 Task: Find round-trip flights from Athens to Istanbul from 10th to 14th July.
Action: Mouse pressed left at (317, 235)
Screenshot: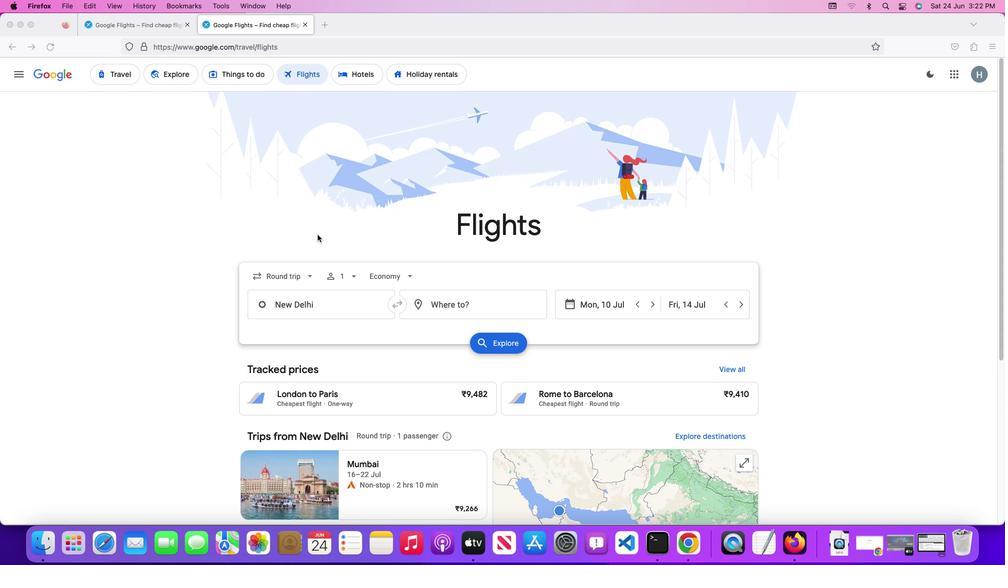 
Action: Mouse moved to (310, 276)
Screenshot: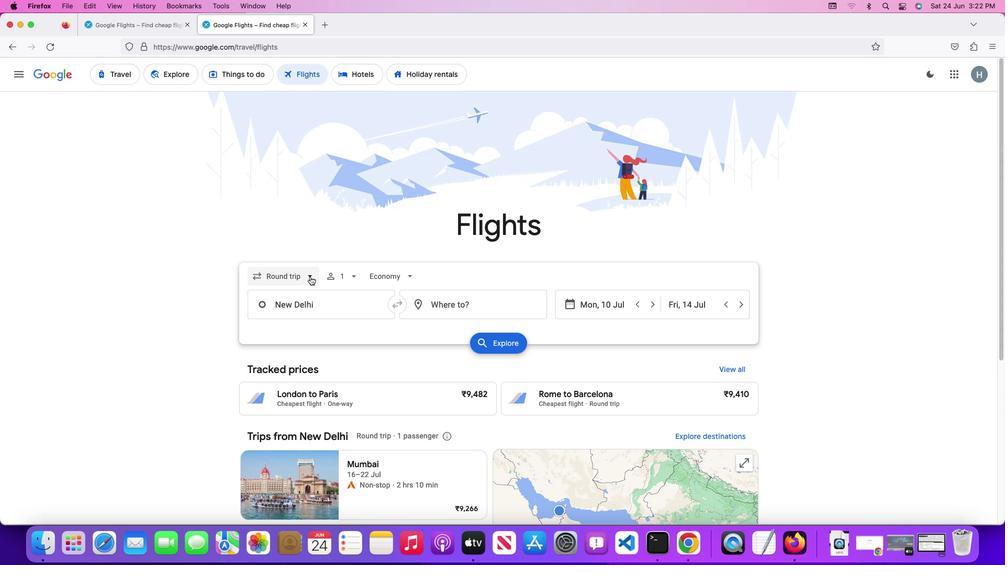 
Action: Mouse pressed left at (310, 276)
Screenshot: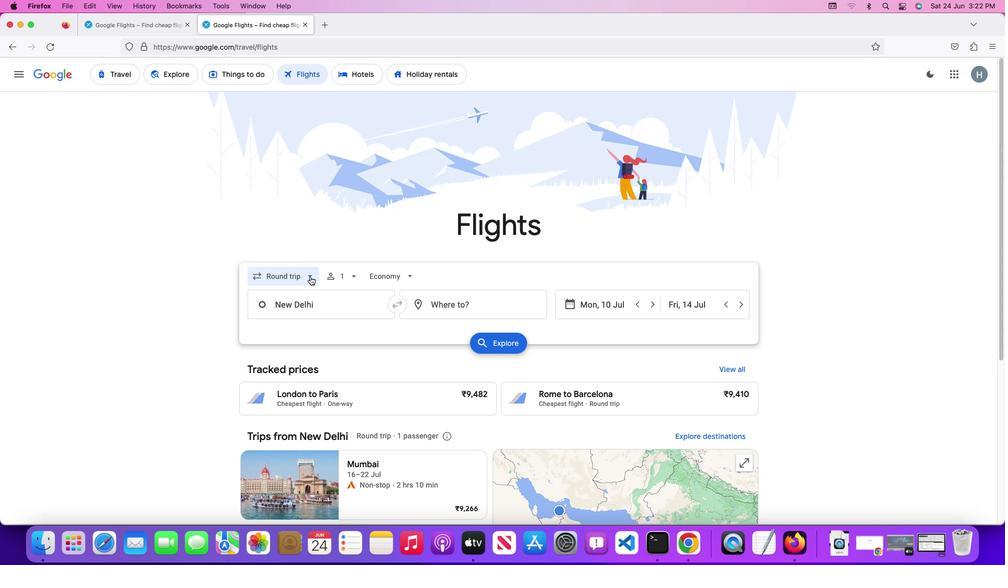 
Action: Mouse moved to (302, 301)
Screenshot: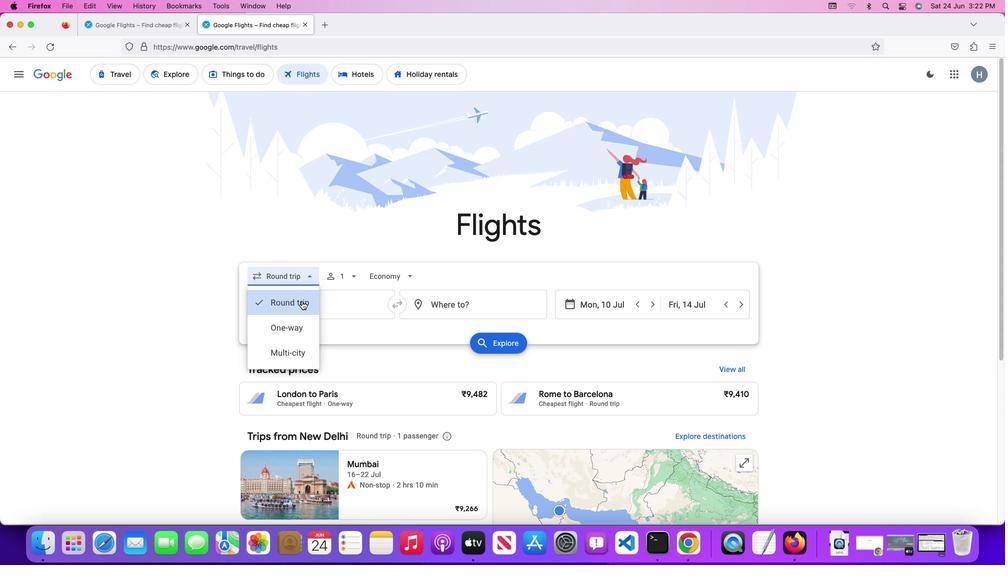 
Action: Mouse pressed left at (302, 301)
Screenshot: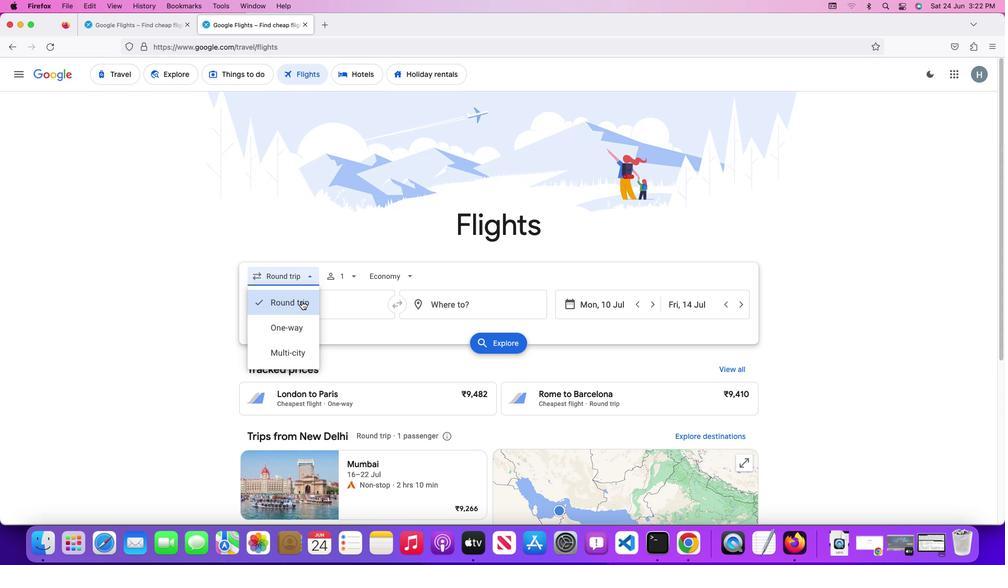 
Action: Mouse moved to (330, 304)
Screenshot: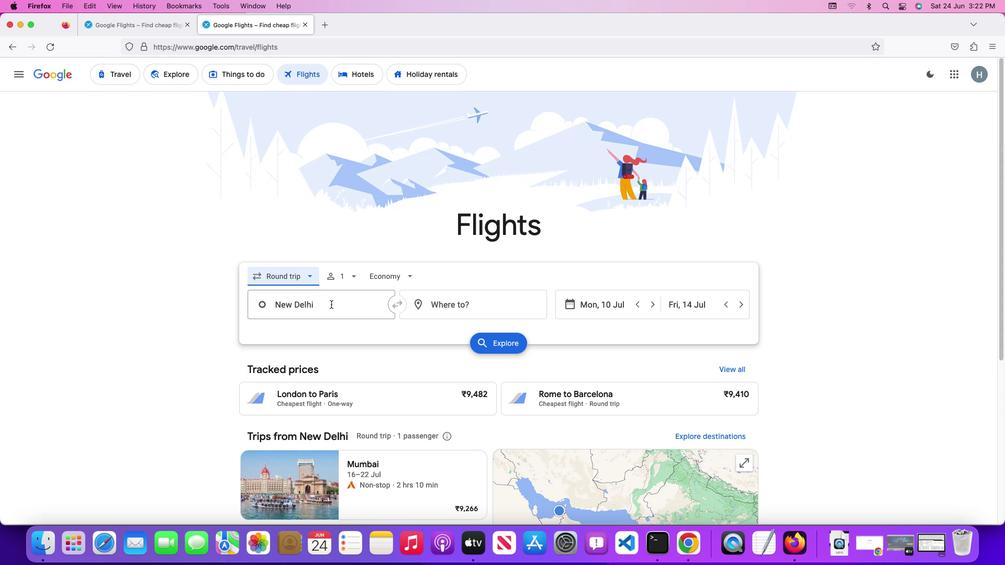 
Action: Mouse pressed left at (330, 304)
Screenshot: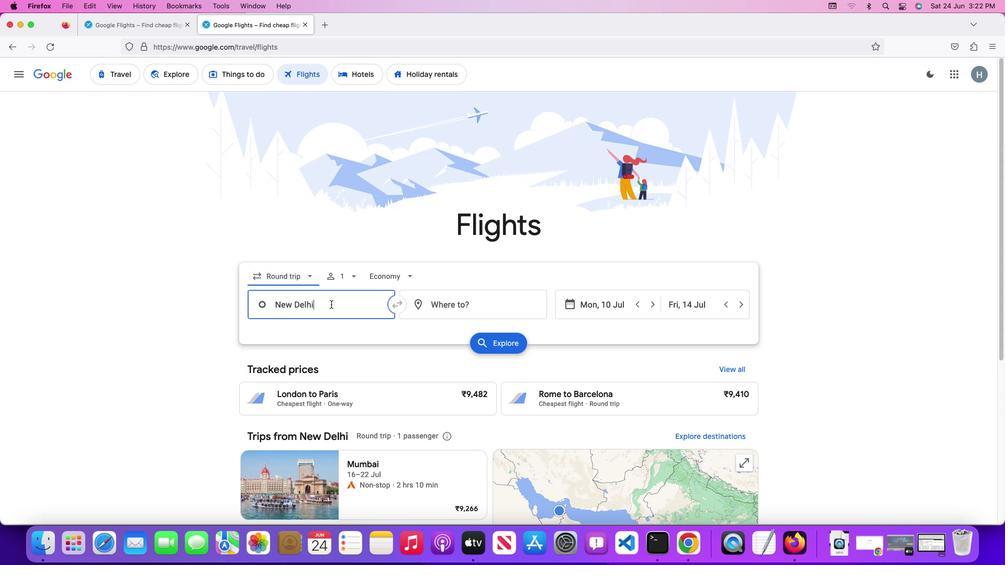 
Action: Mouse moved to (330, 303)
Screenshot: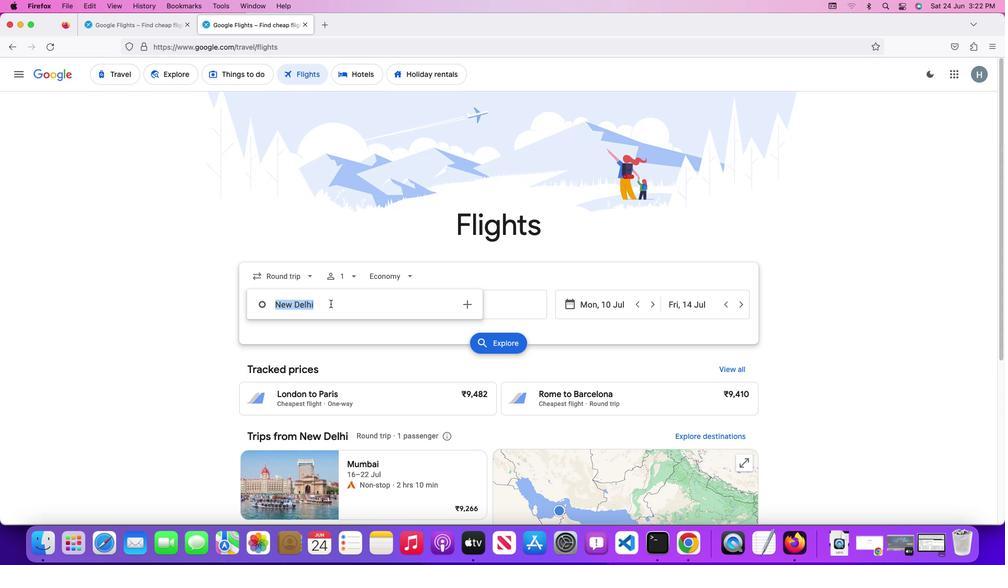 
Action: Key pressed Key.backspace'A''T''H'Key.enter
Screenshot: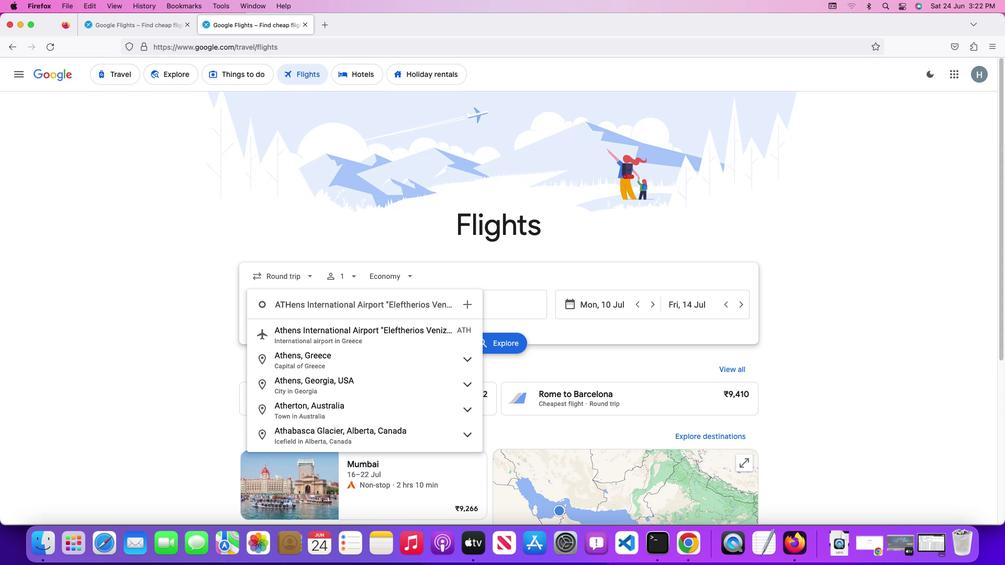 
Action: Mouse moved to (452, 313)
Screenshot: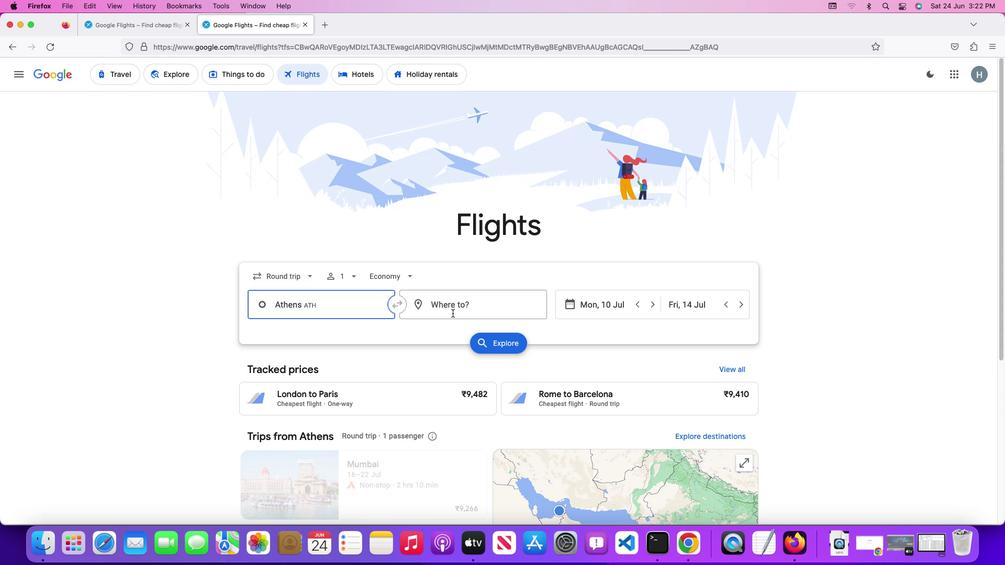 
Action: Mouse pressed left at (452, 313)
Screenshot: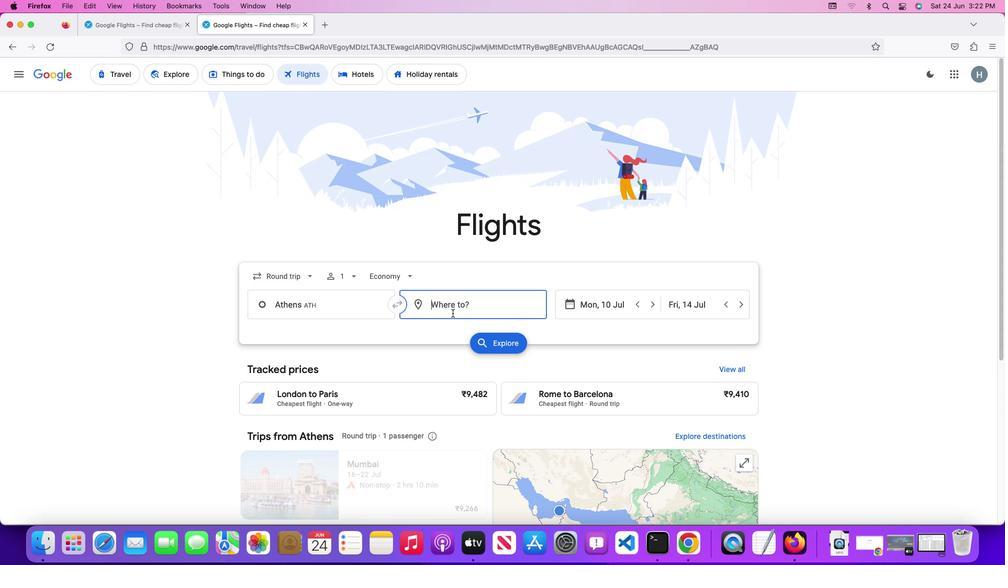 
Action: Key pressed 'I''S''T'
Screenshot: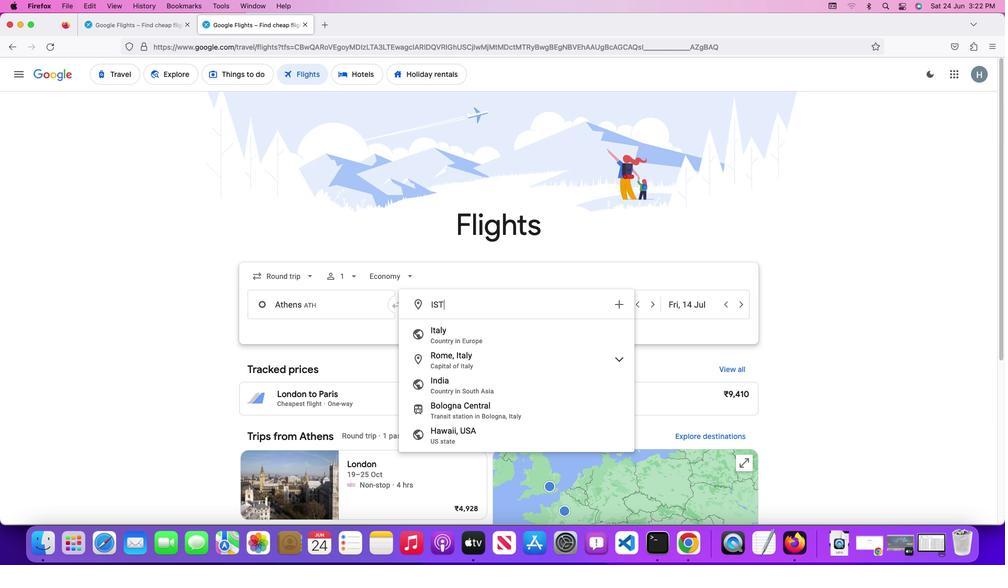 
Action: Mouse moved to (452, 313)
Screenshot: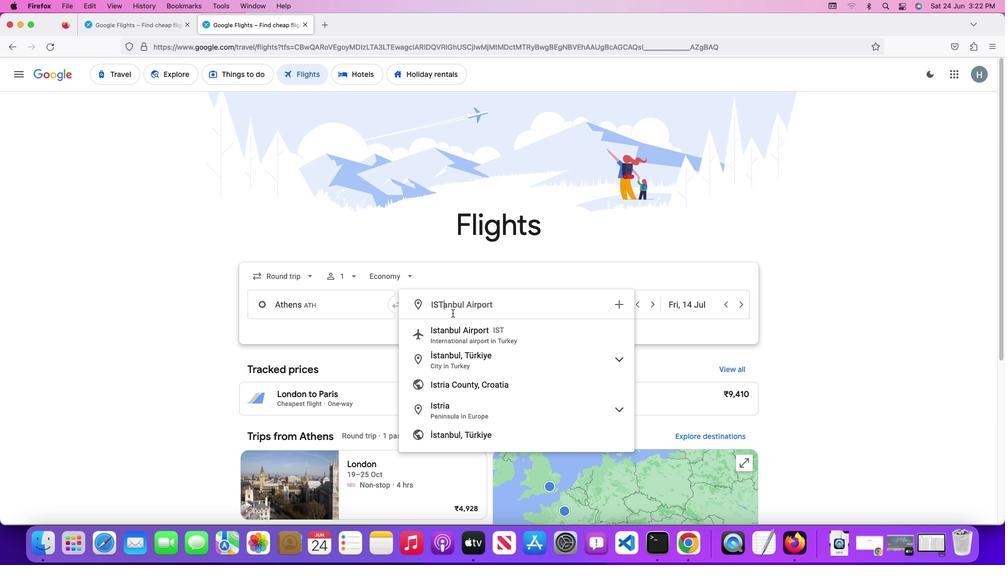 
Action: Key pressed Key.enter
Screenshot: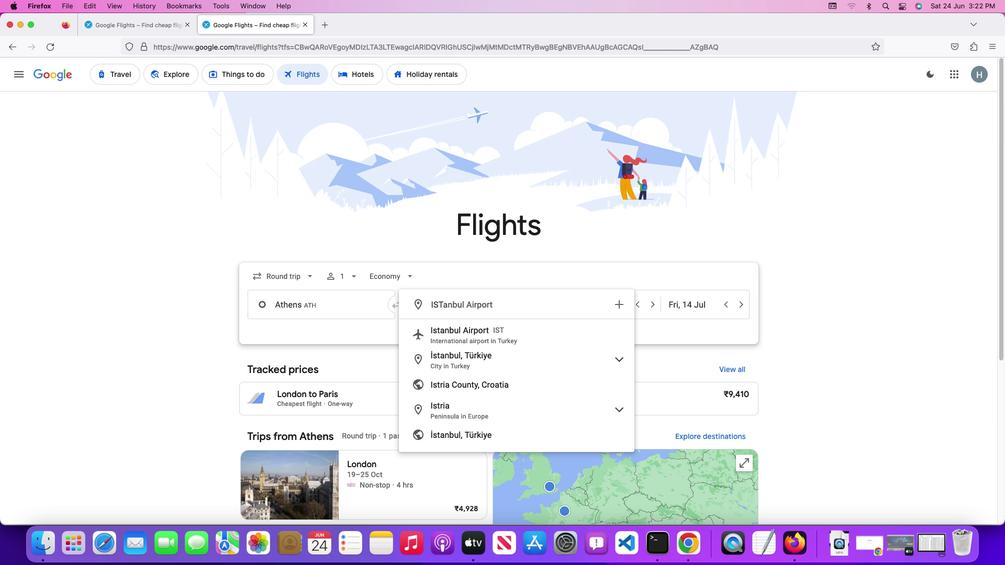 
Action: Mouse moved to (605, 304)
Screenshot: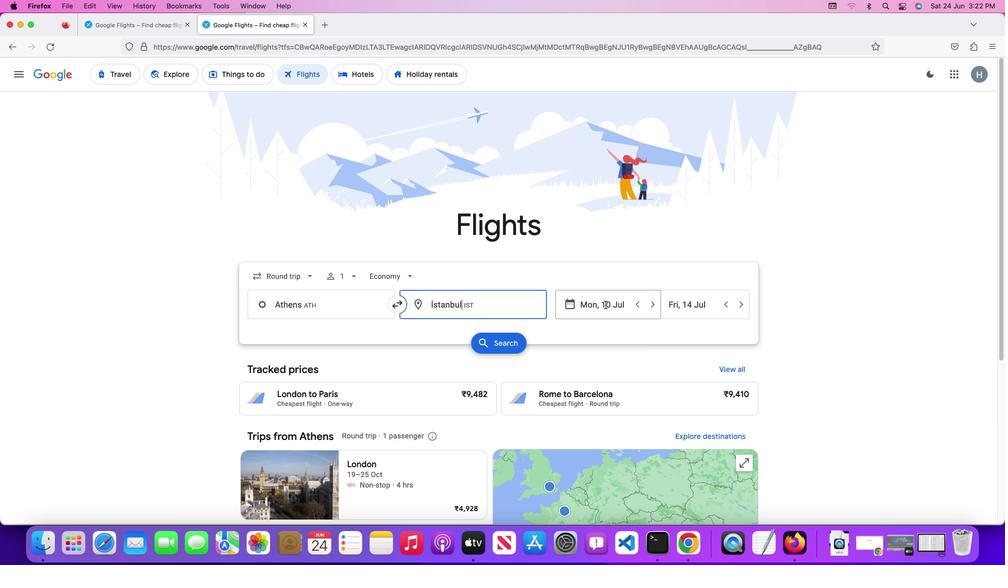 
Action: Mouse pressed left at (605, 304)
Screenshot: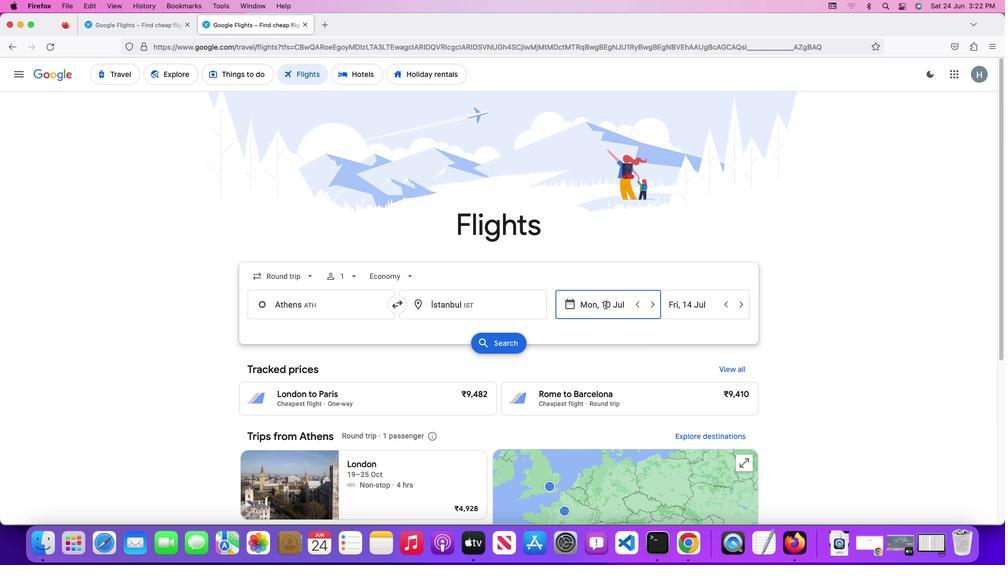 
Action: Mouse moved to (604, 385)
Screenshot: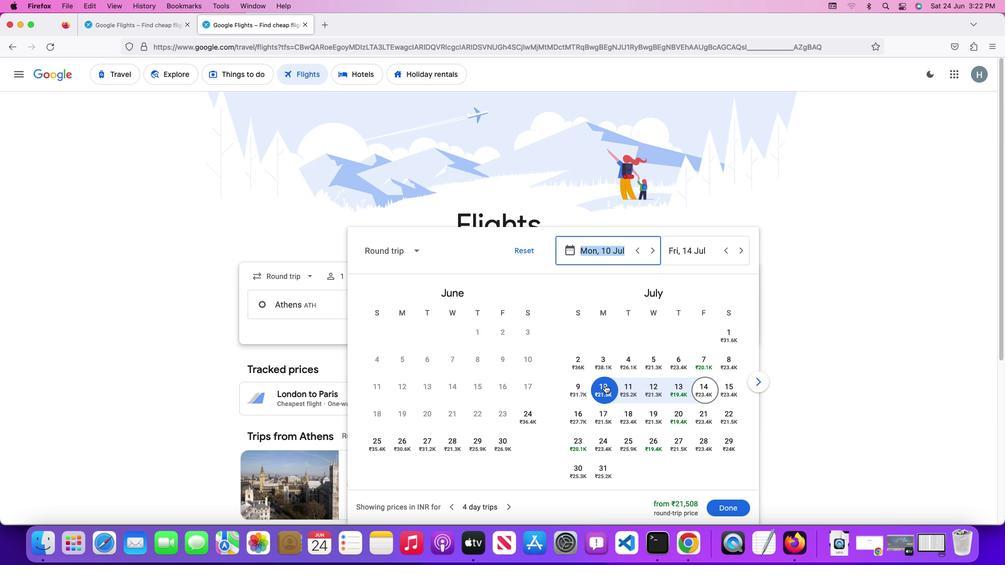 
Action: Mouse pressed left at (604, 385)
Screenshot: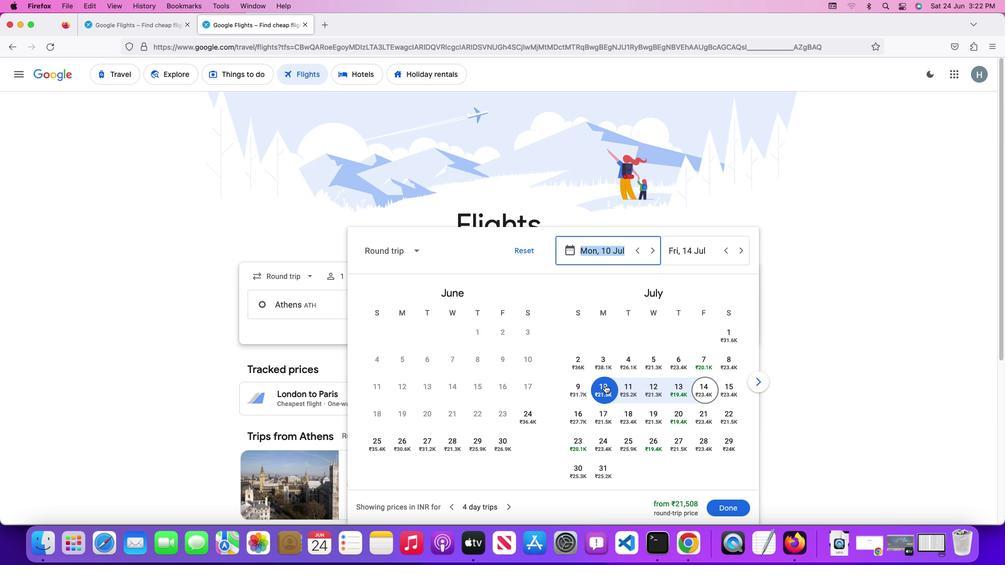 
Action: Mouse moved to (705, 388)
Screenshot: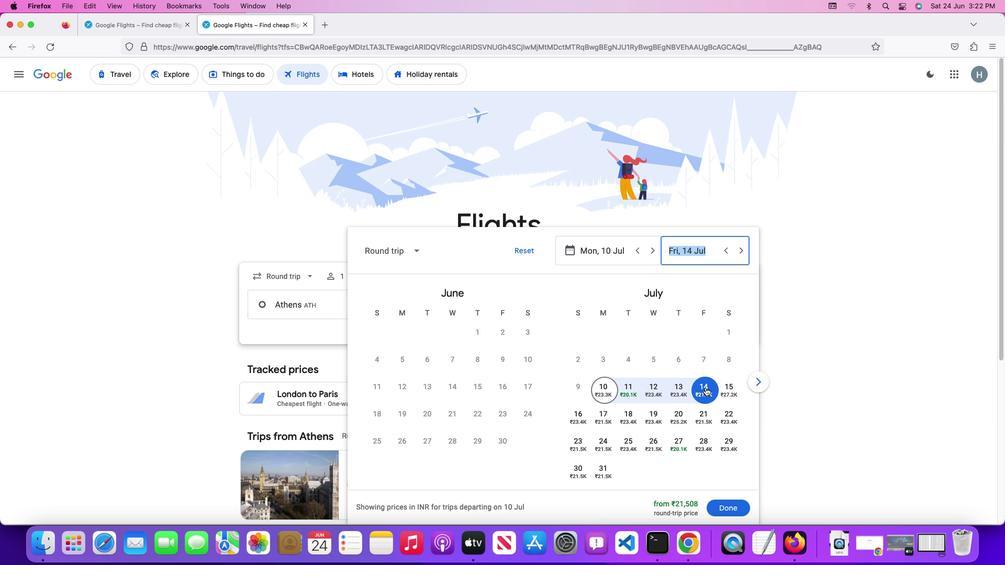 
Action: Mouse pressed left at (705, 388)
Screenshot: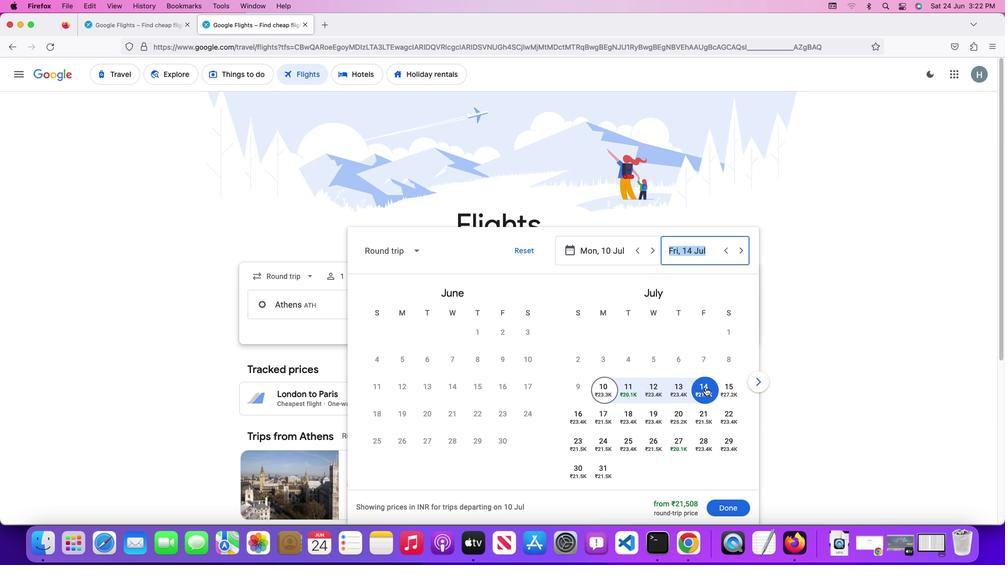 
Action: Mouse moved to (720, 504)
Screenshot: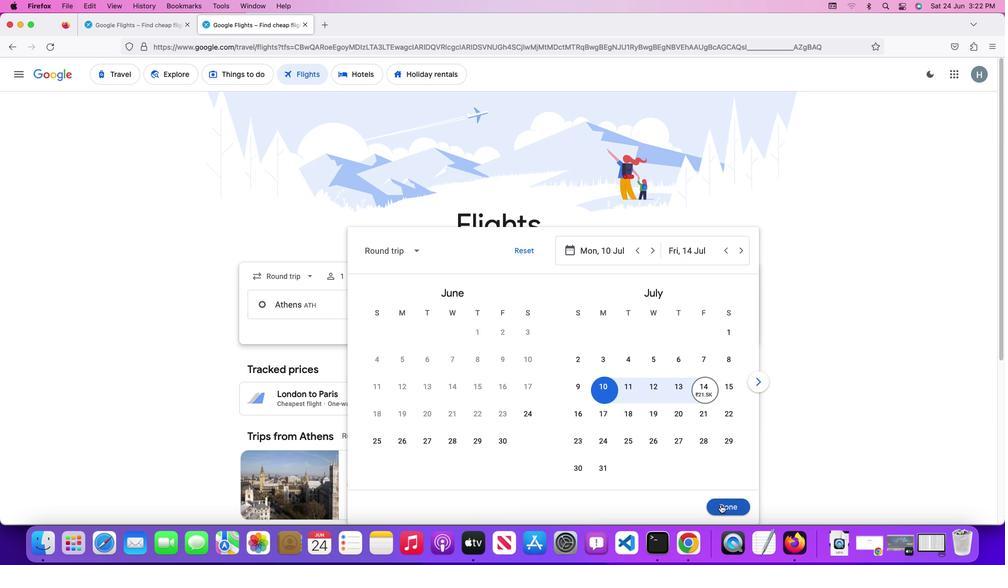
Action: Mouse pressed left at (720, 504)
Screenshot: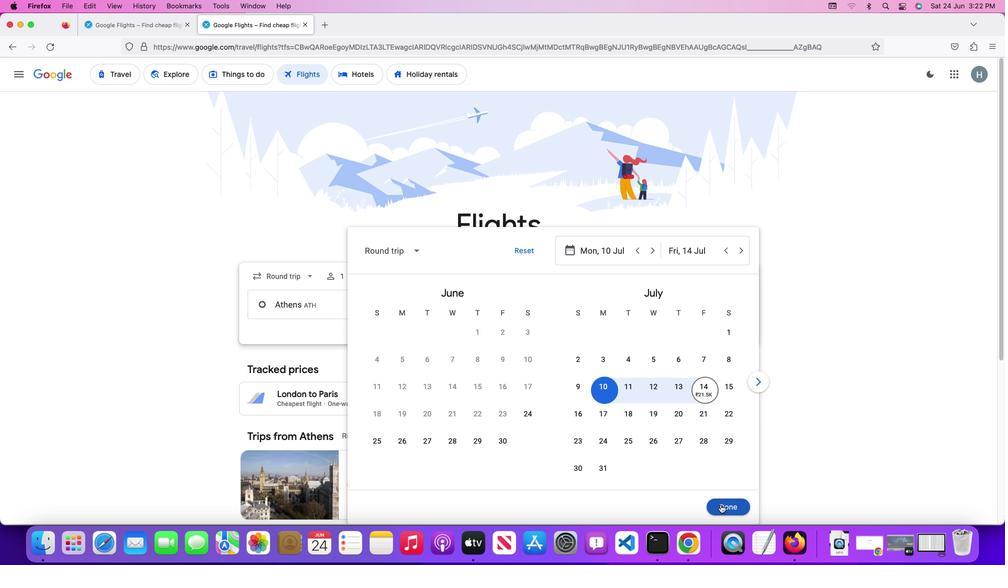 
Action: Mouse moved to (494, 339)
Screenshot: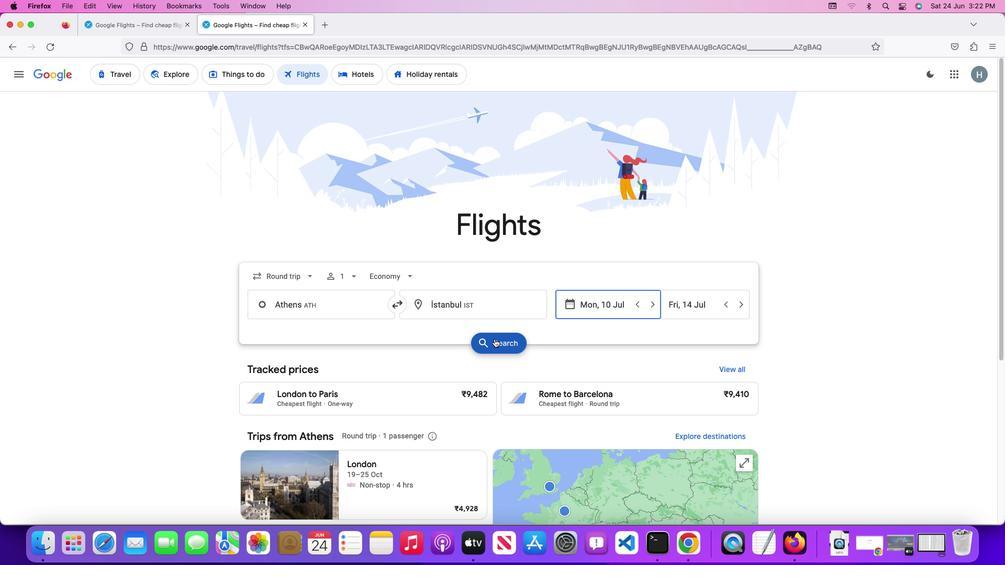 
Action: Mouse pressed left at (494, 339)
Screenshot: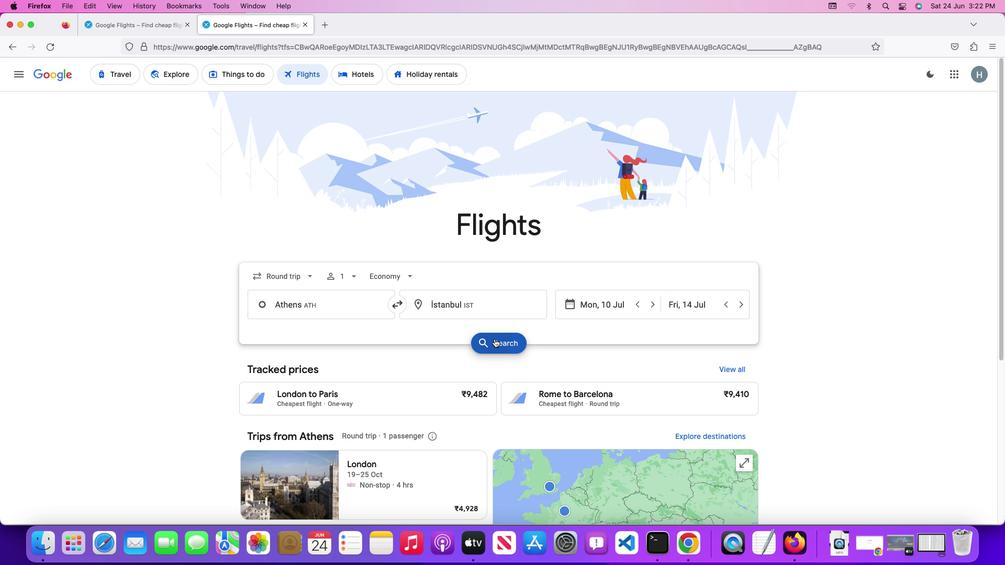
Action: Mouse moved to (731, 214)
Screenshot: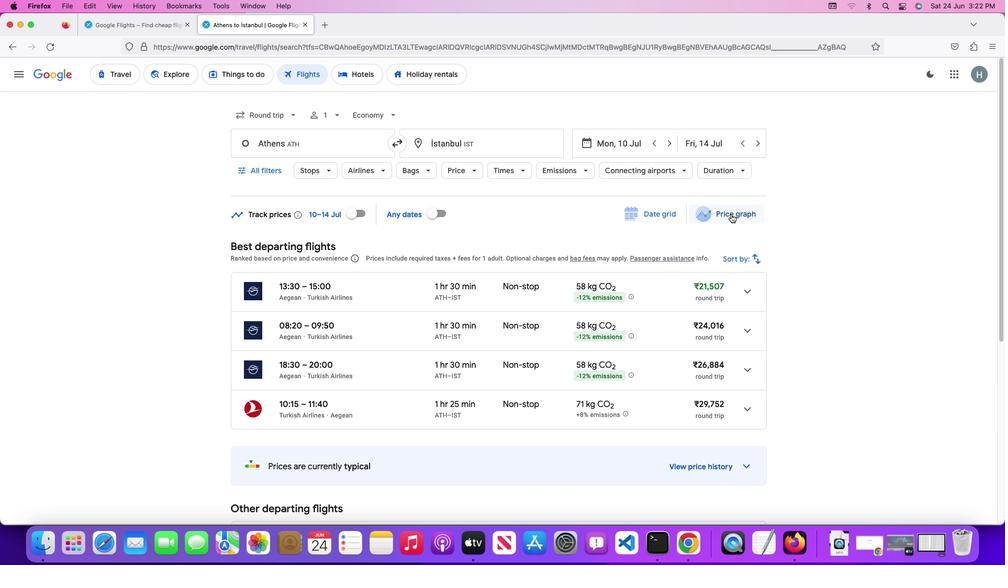 
Action: Mouse pressed left at (731, 214)
Screenshot: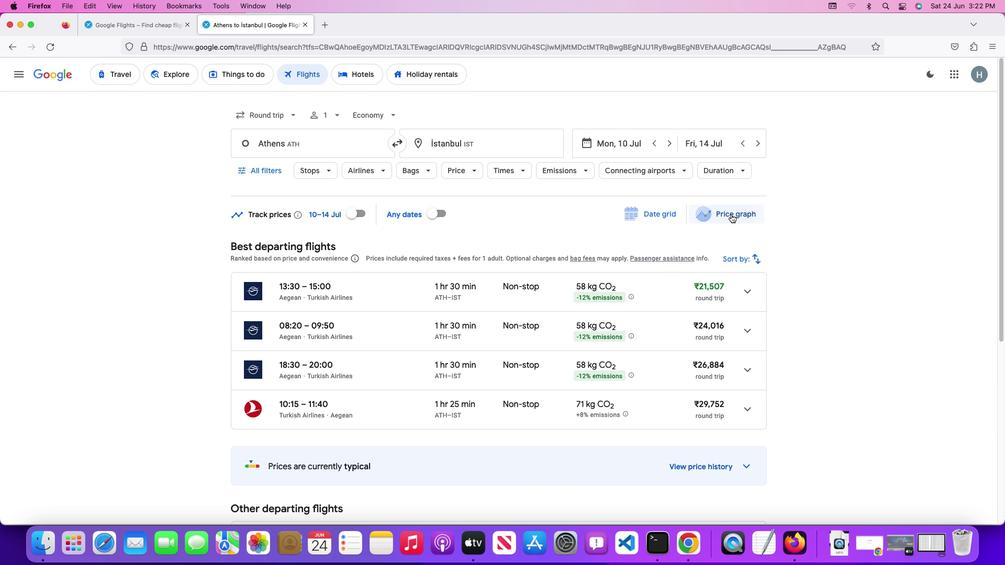 
Action: Mouse moved to (721, 222)
Screenshot: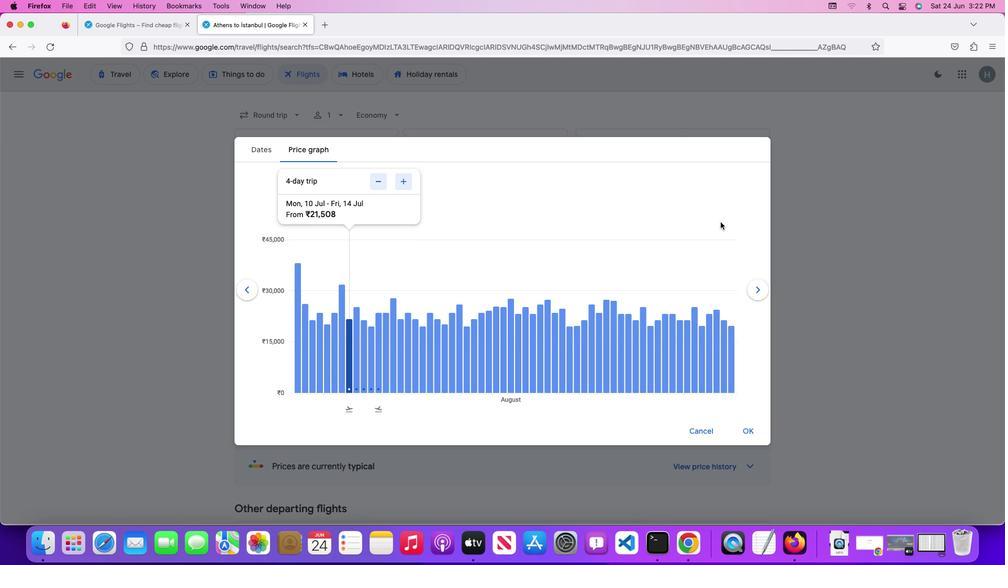 
